 Task: Add Firestone 805 6 Pack Cans to the cart.
Action: Mouse moved to (906, 318)
Screenshot: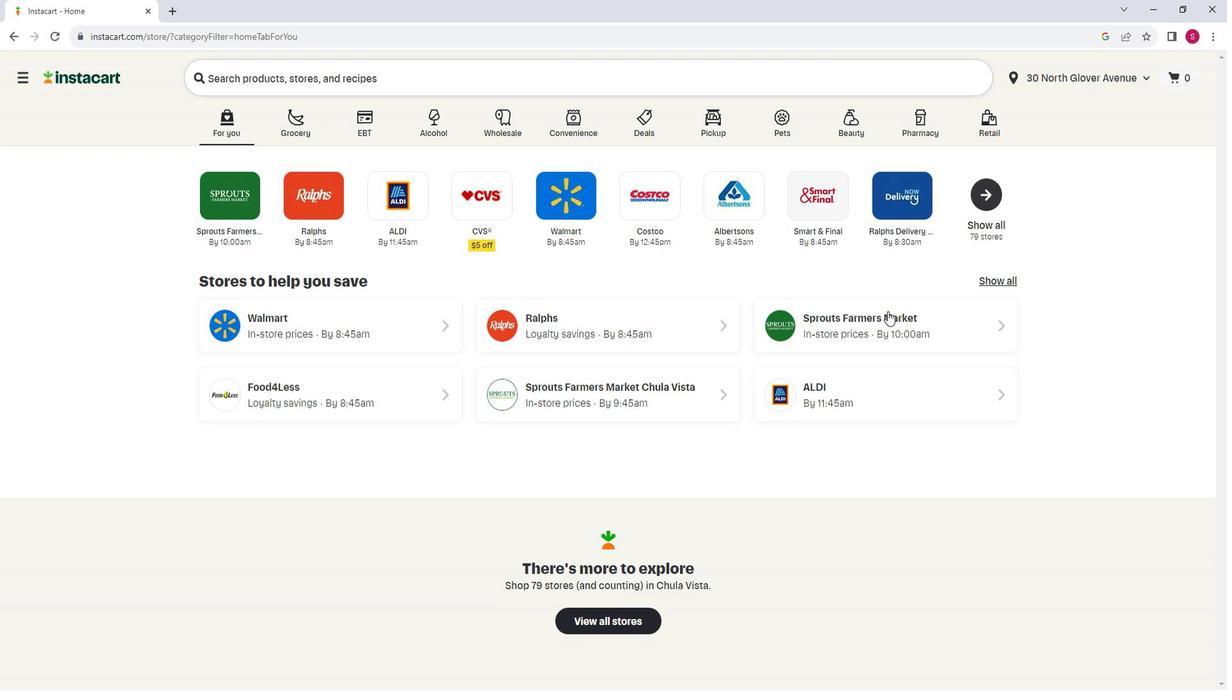 
Action: Mouse pressed left at (906, 318)
Screenshot: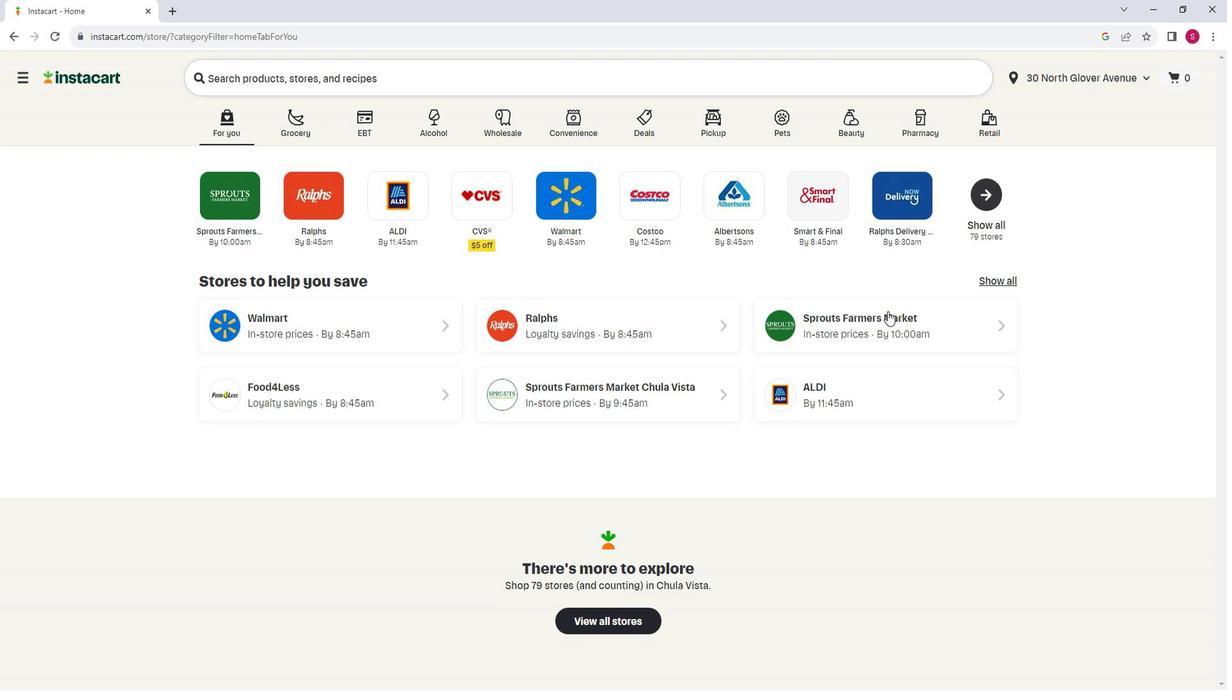 
Action: Mouse moved to (90, 441)
Screenshot: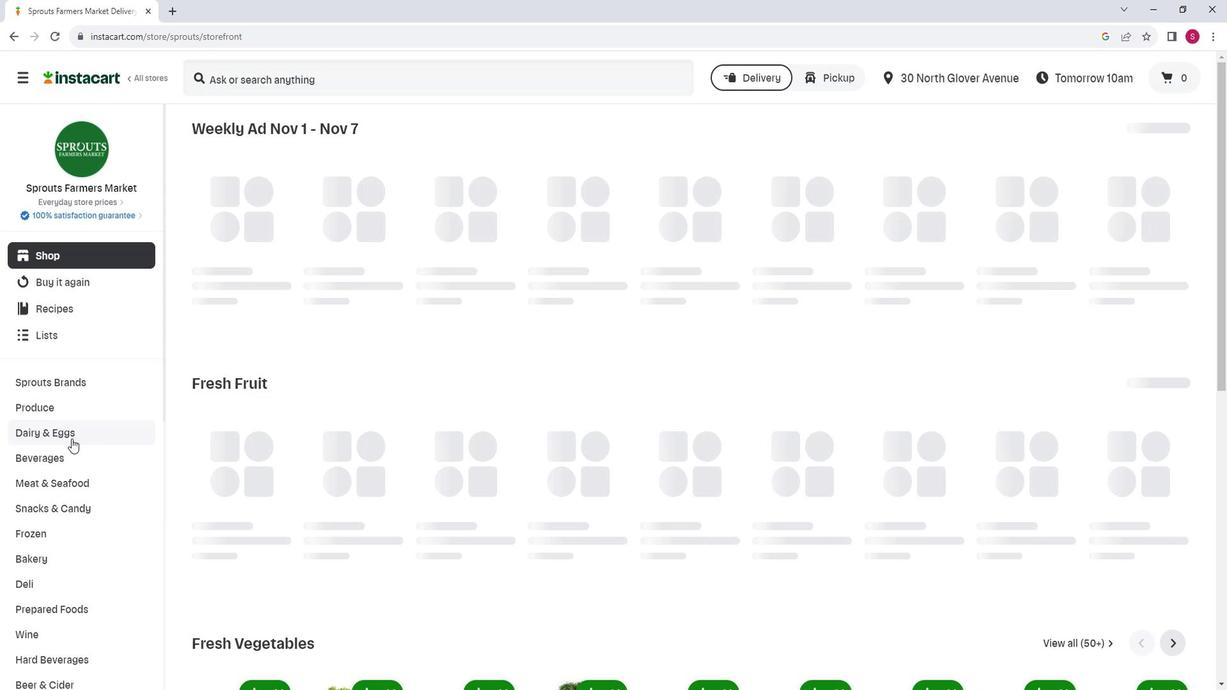 
Action: Mouse scrolled (90, 440) with delta (0, 0)
Screenshot: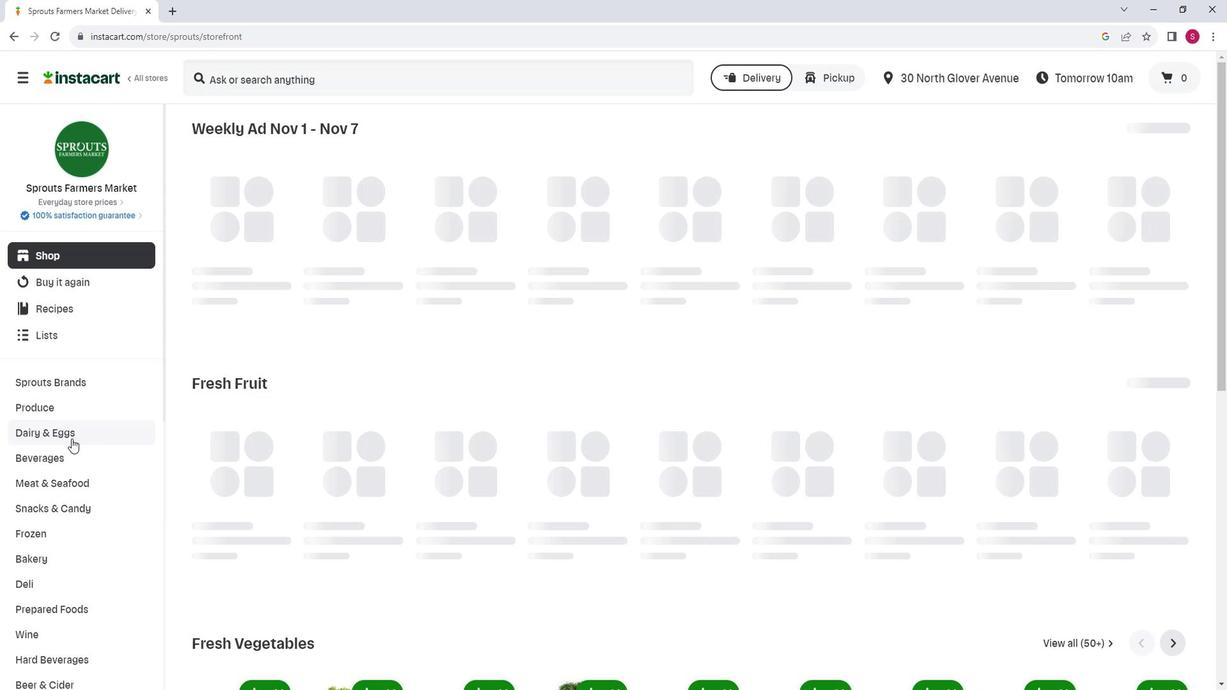 
Action: Mouse moved to (89, 441)
Screenshot: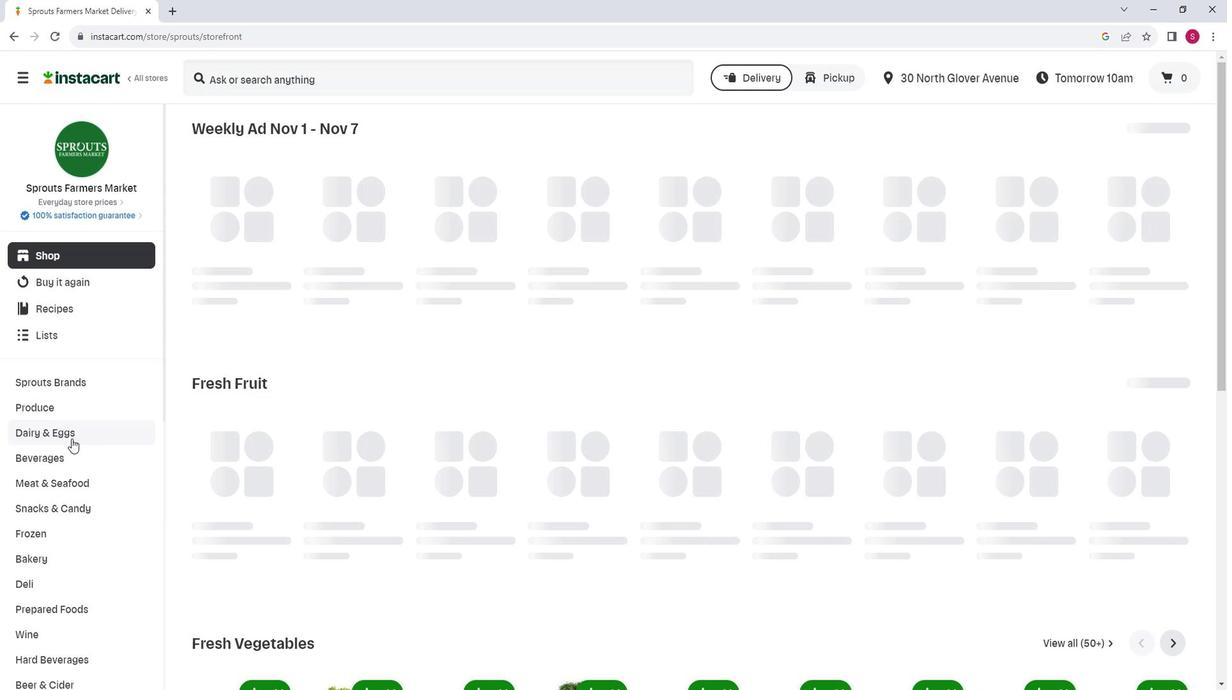 
Action: Mouse scrolled (89, 440) with delta (0, 0)
Screenshot: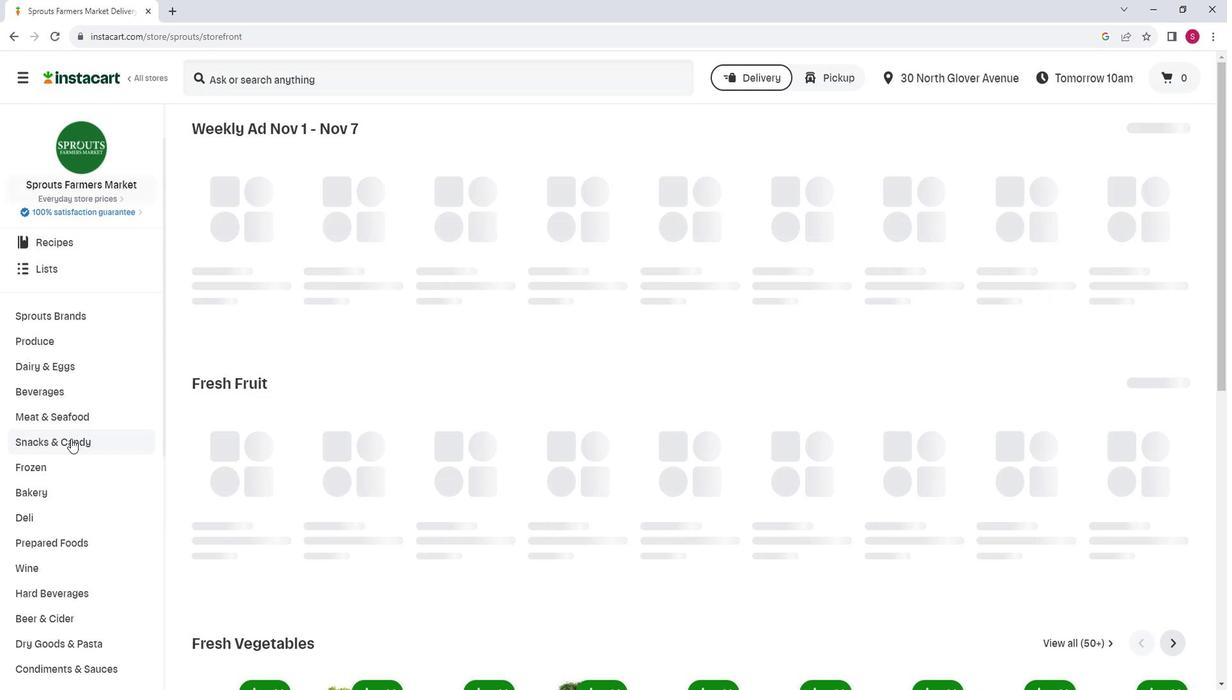 
Action: Mouse moved to (74, 548)
Screenshot: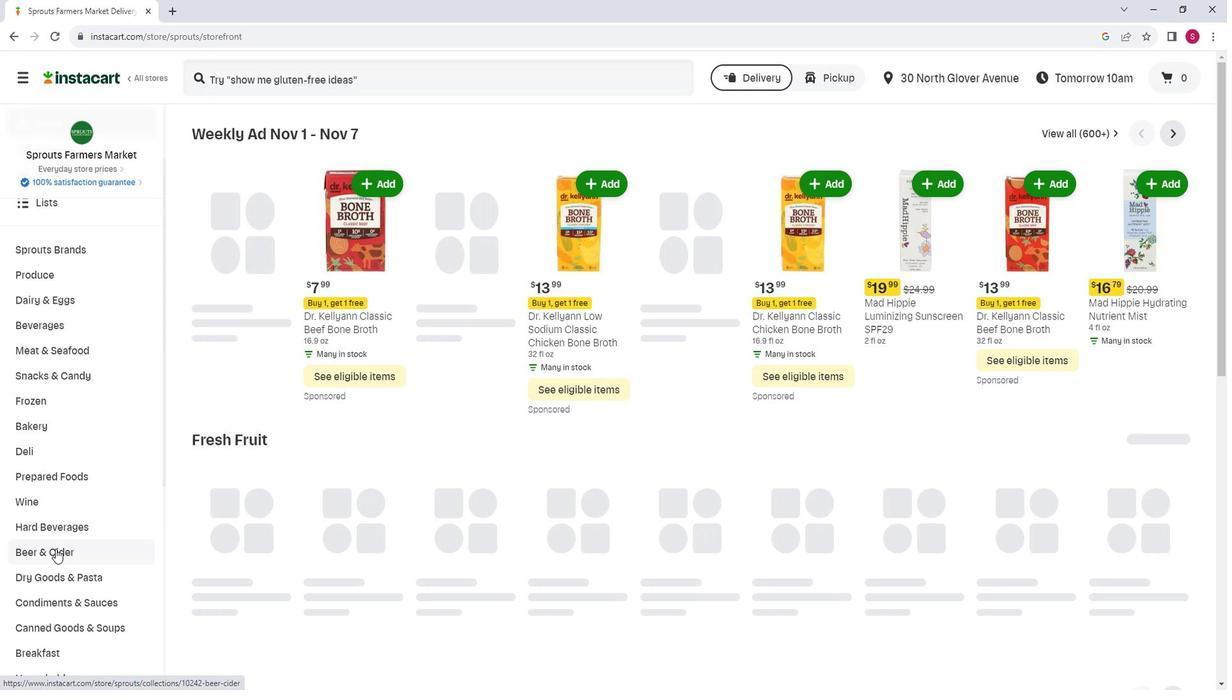 
Action: Mouse pressed left at (74, 548)
Screenshot: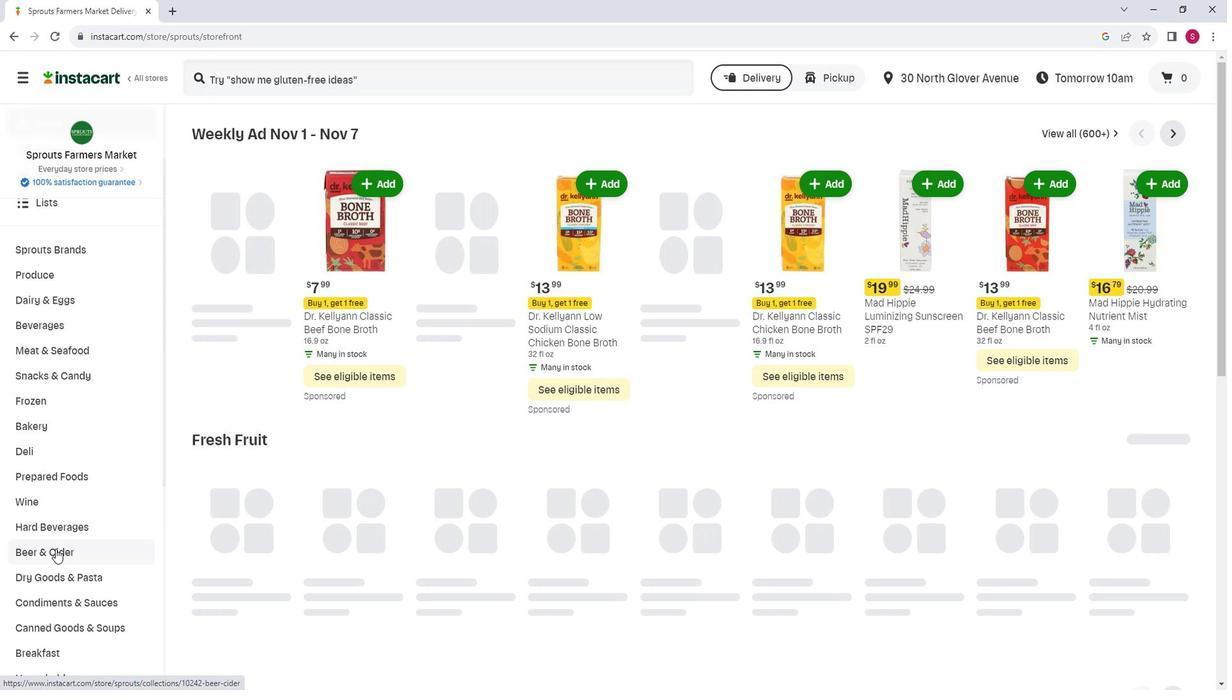 
Action: Mouse moved to (419, 173)
Screenshot: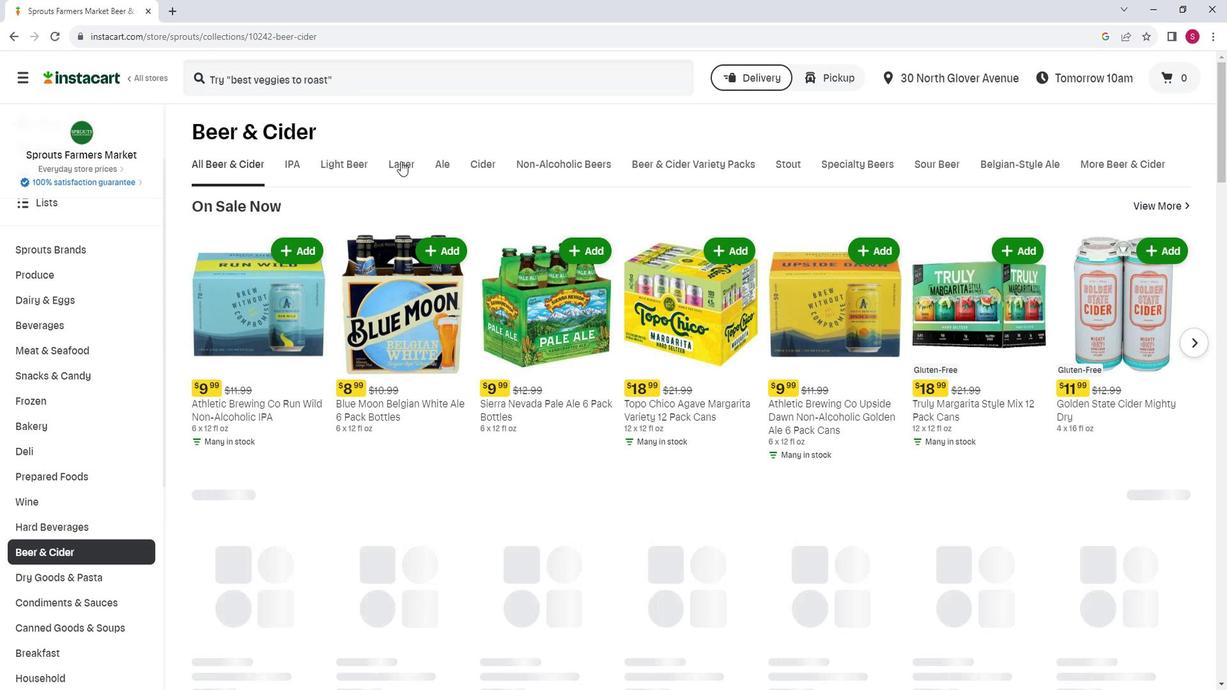 
Action: Mouse pressed left at (419, 173)
Screenshot: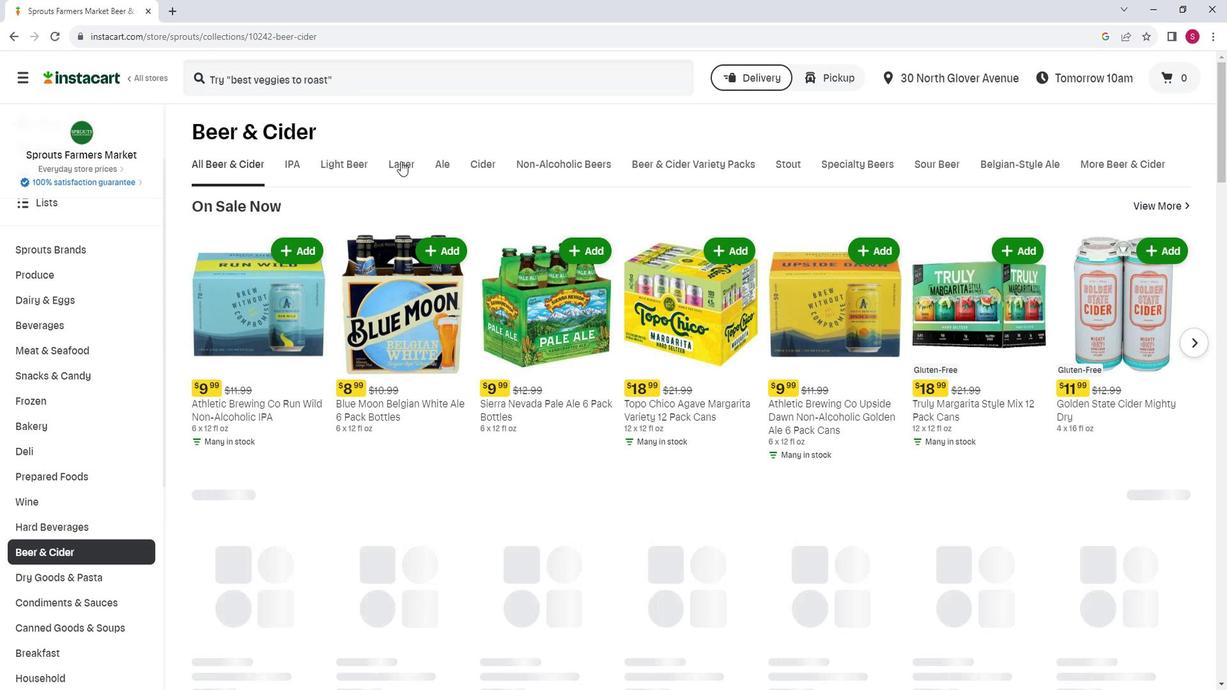 
Action: Mouse moved to (701, 243)
Screenshot: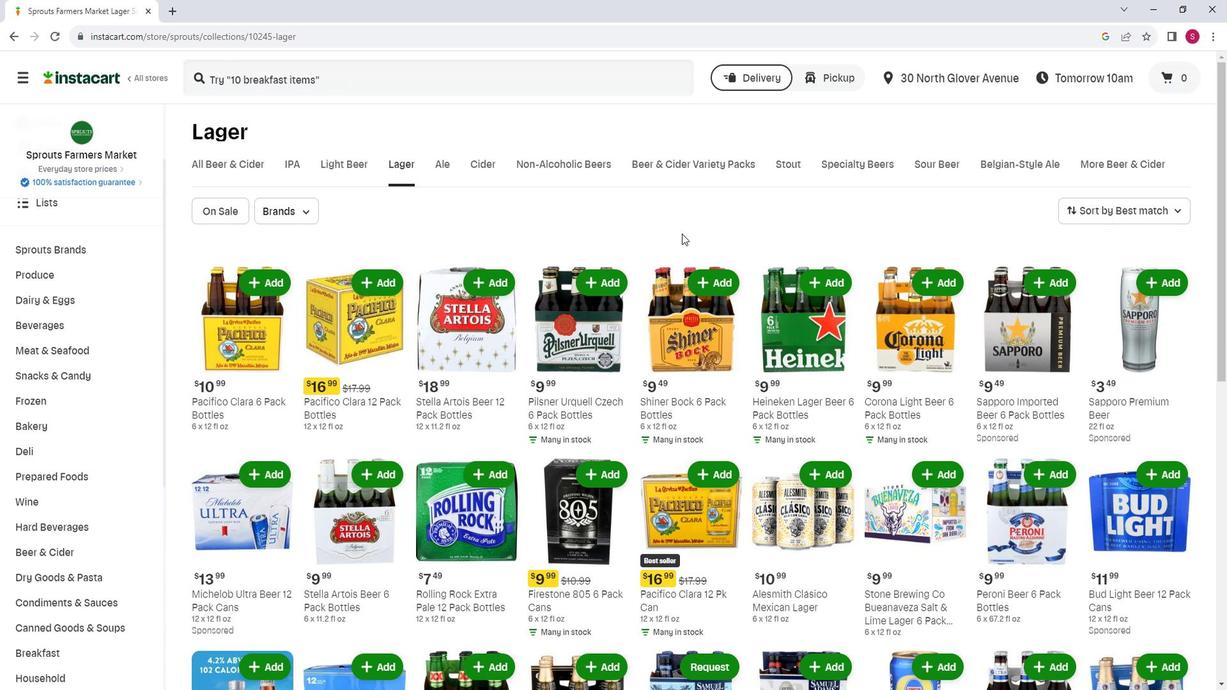 
Action: Mouse scrolled (701, 243) with delta (0, 0)
Screenshot: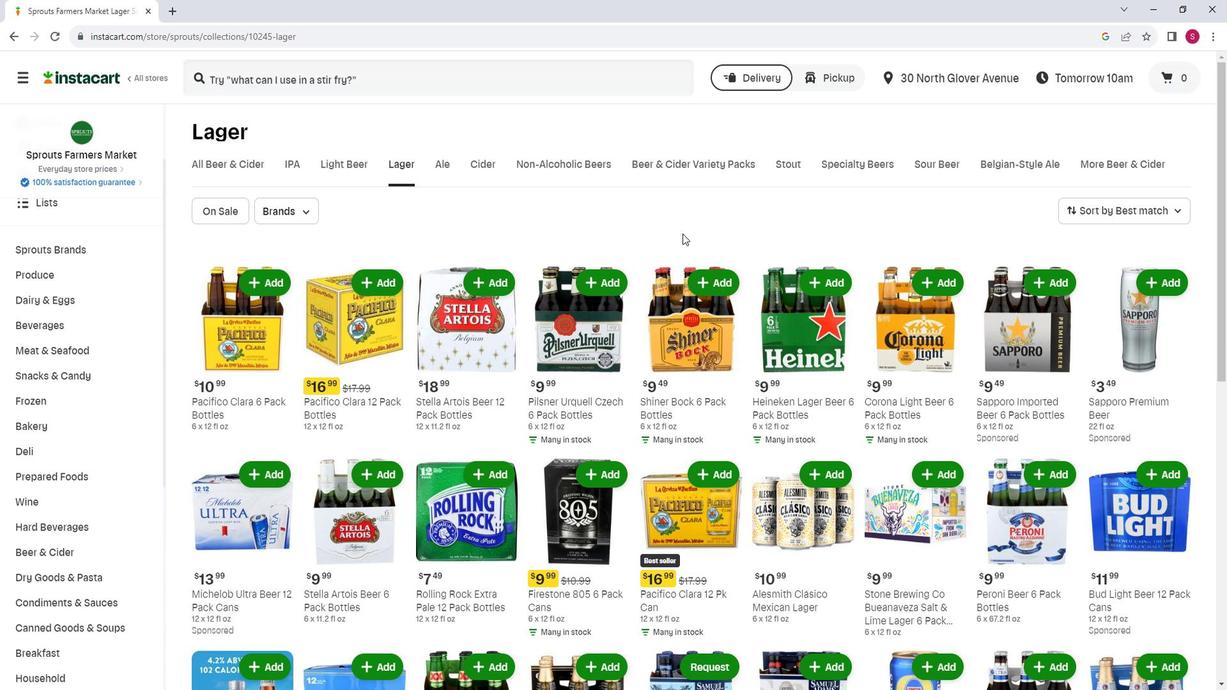 
Action: Mouse moved to (633, 263)
Screenshot: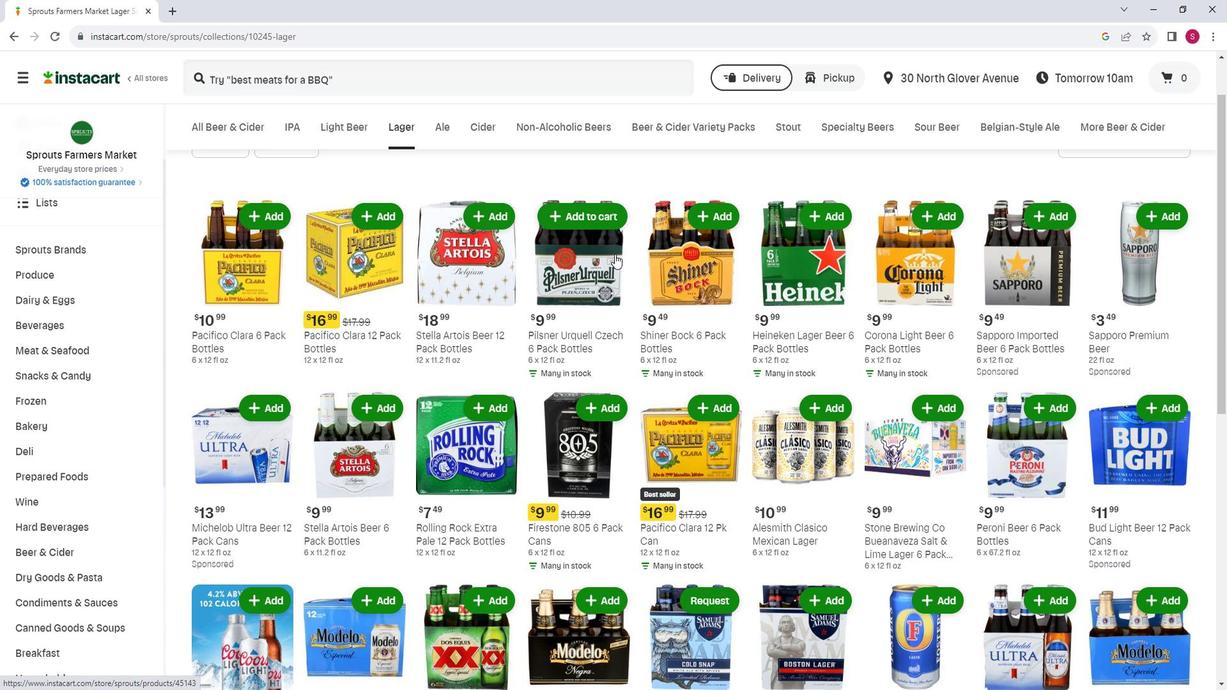 
Action: Mouse scrolled (633, 262) with delta (0, 0)
Screenshot: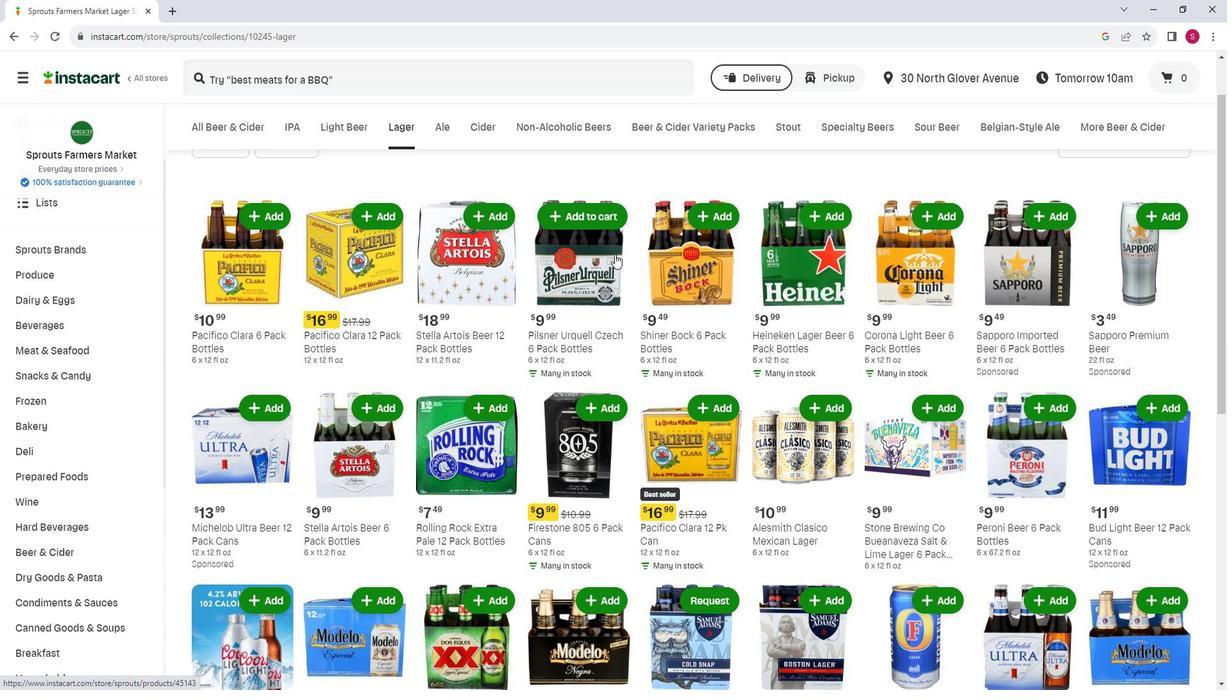 
Action: Mouse moved to (605, 346)
Screenshot: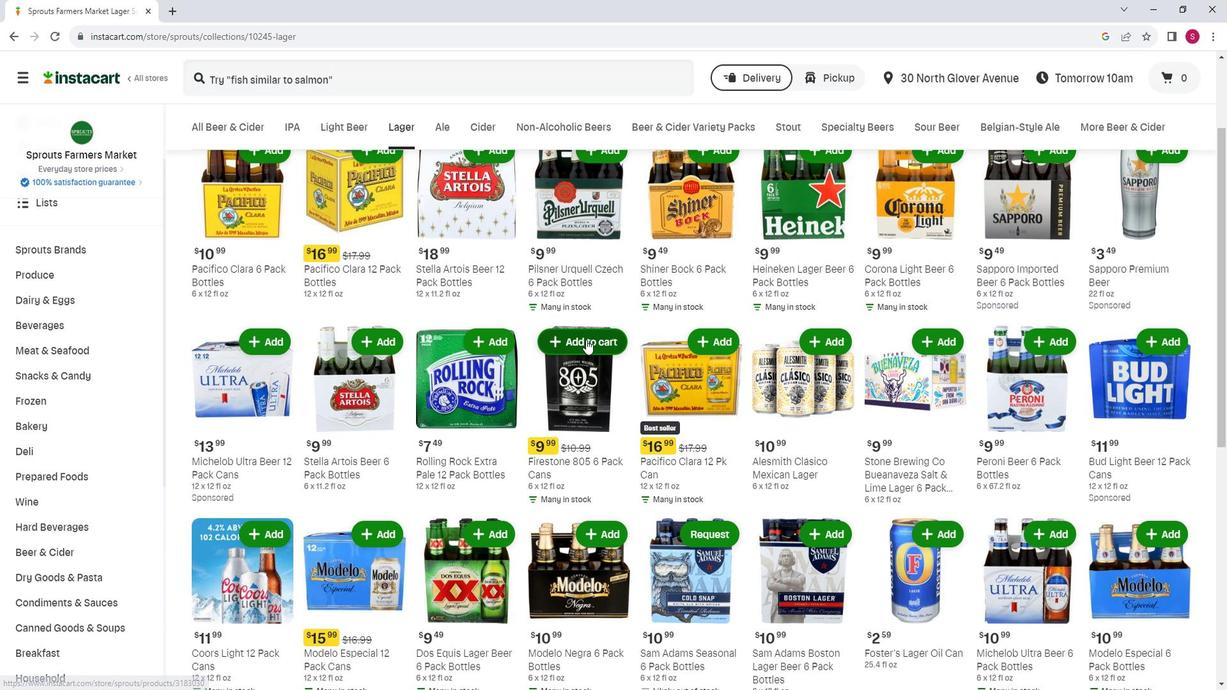 
Action: Mouse pressed left at (605, 346)
Screenshot: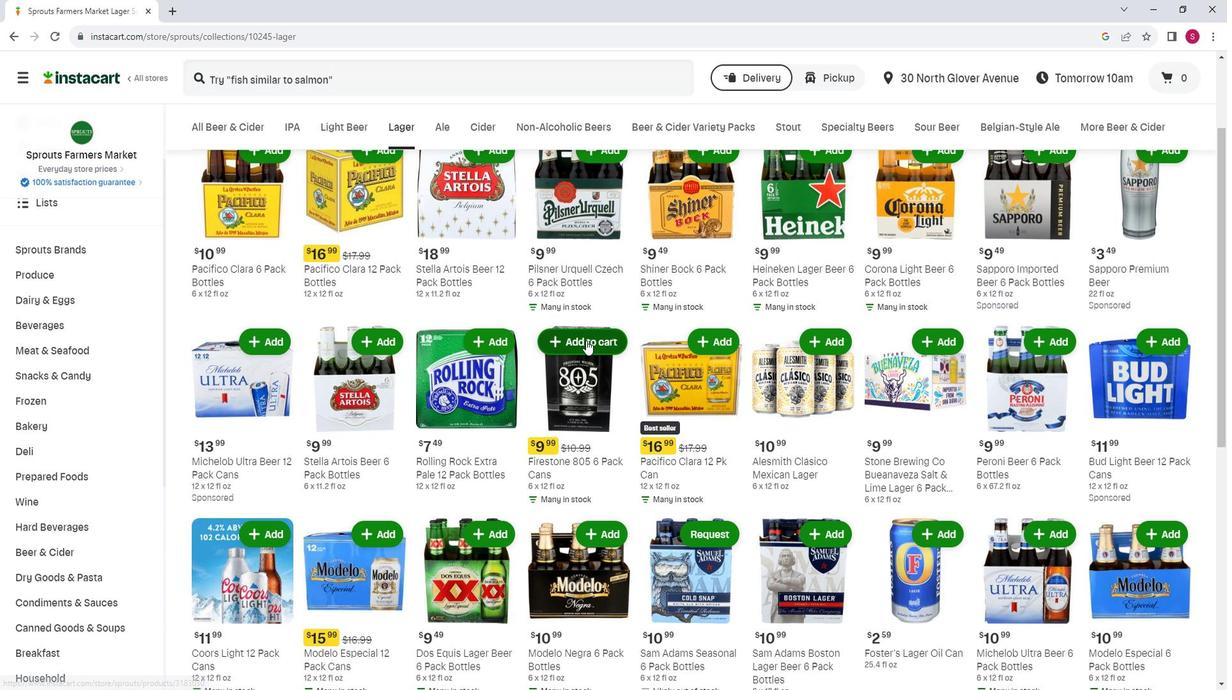 
Action: Mouse moved to (641, 322)
Screenshot: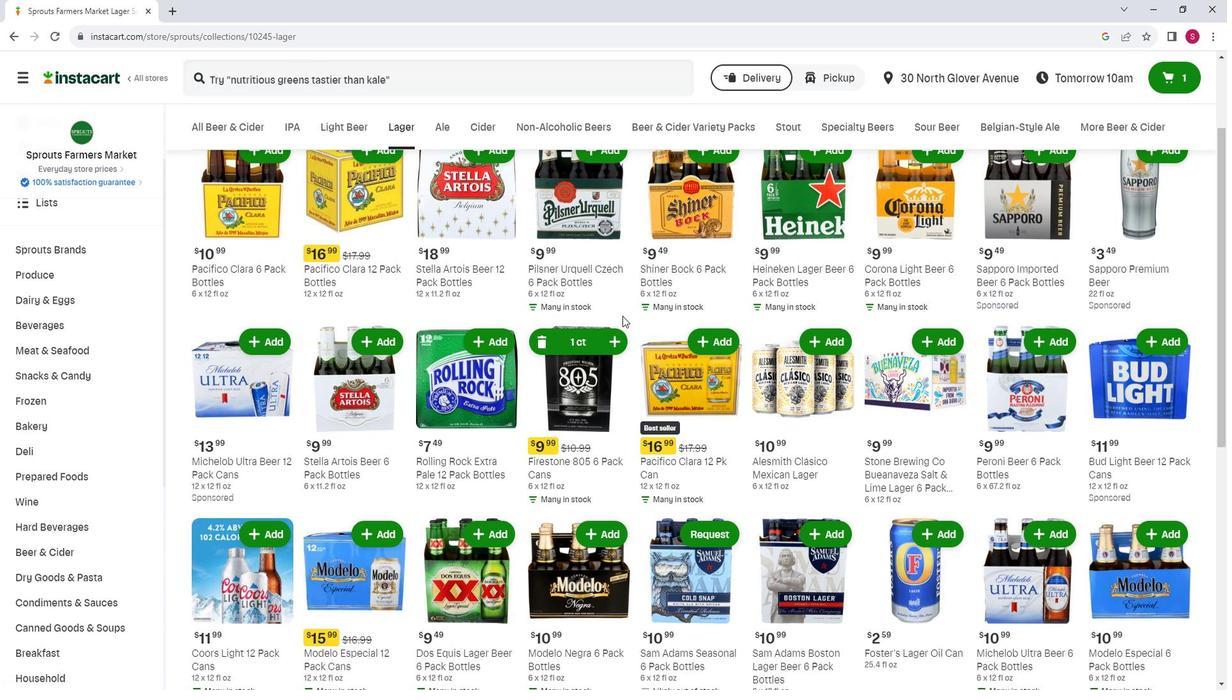 
